 Task: Create a calendar event titled 'meeting with manager' on May 18, 2023, from 10:00am to 11:00am, with a location '2nd floor in IT department' and a 30-minute notification.
Action: Mouse moved to (403, 659)
Screenshot: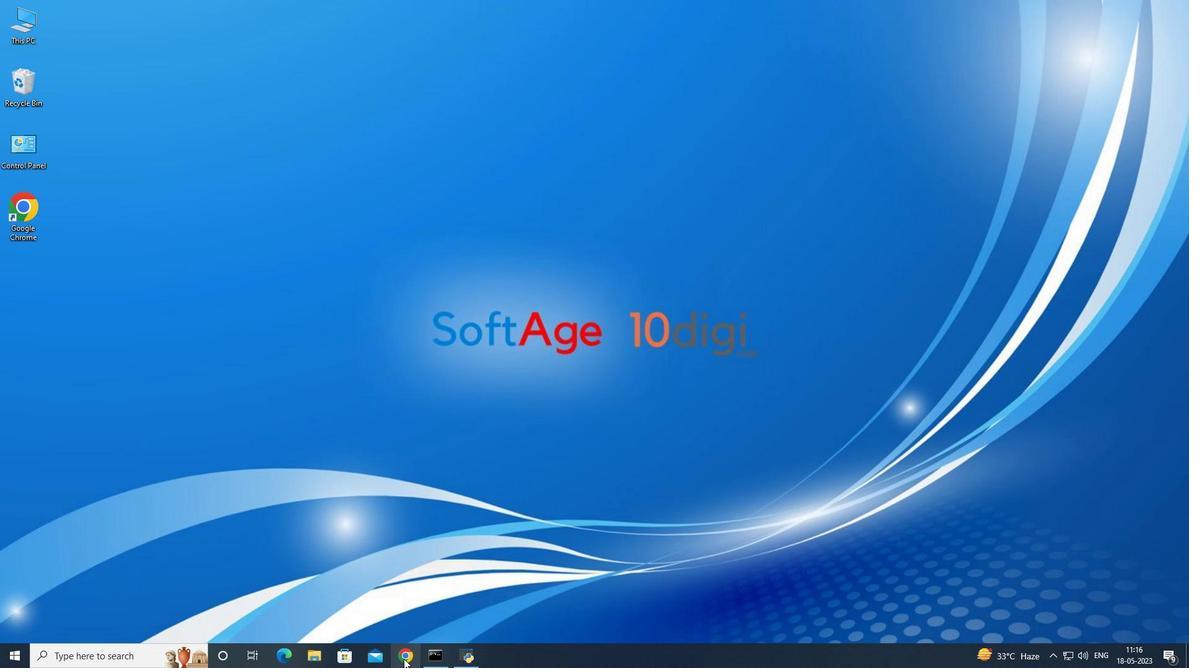 
Action: Mouse pressed left at (403, 659)
Screenshot: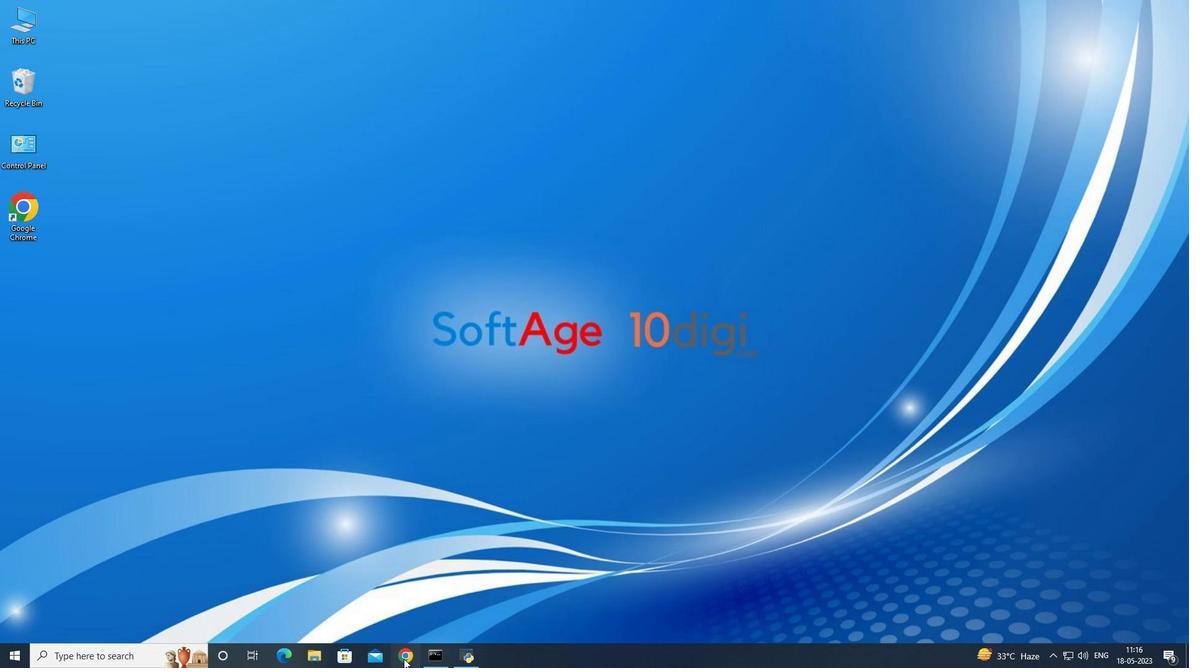 
Action: Mouse moved to (1143, 80)
Screenshot: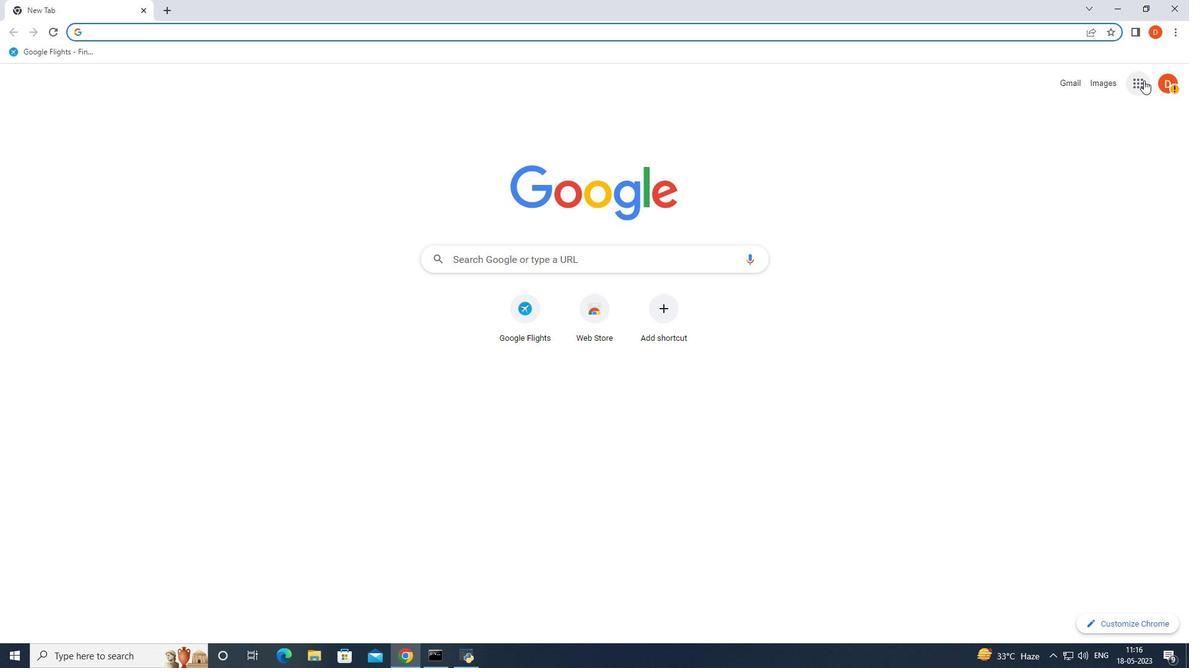 
Action: Mouse pressed left at (1143, 80)
Screenshot: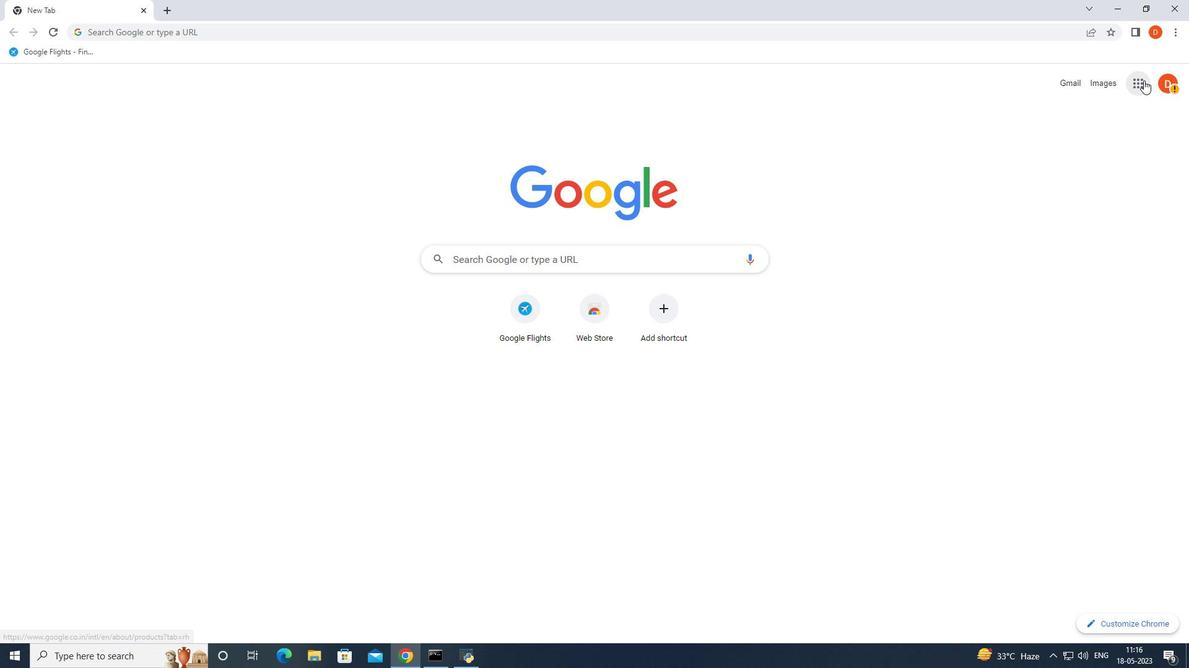 
Action: Mouse moved to (1148, 312)
Screenshot: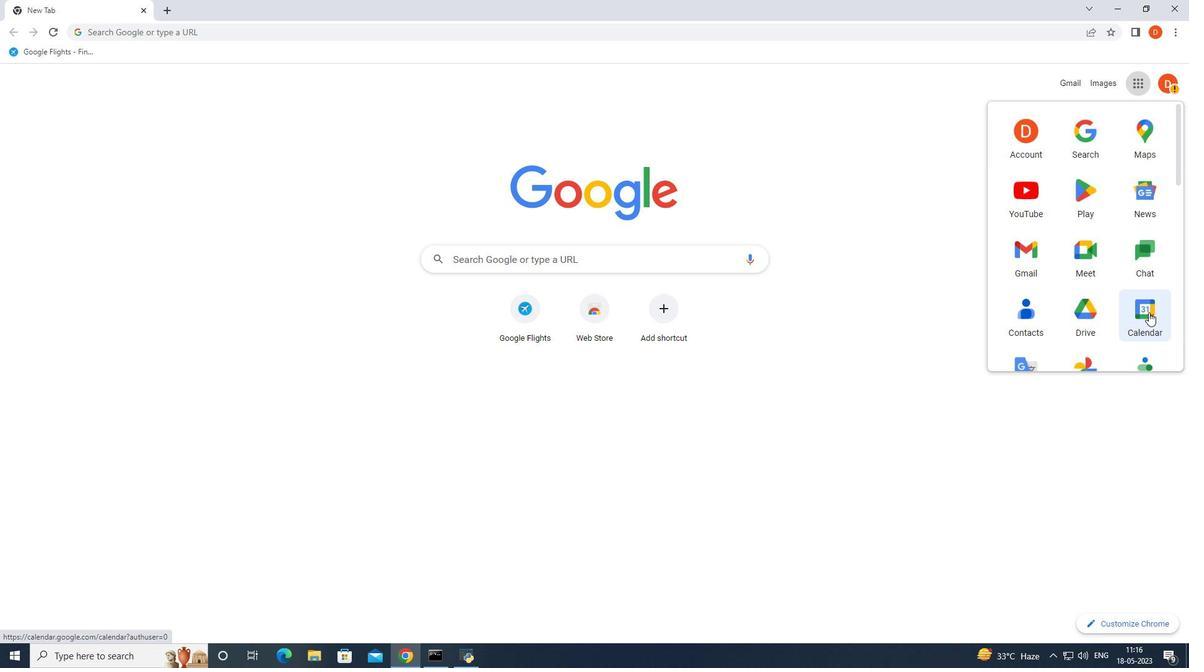 
Action: Mouse pressed left at (1148, 312)
Screenshot: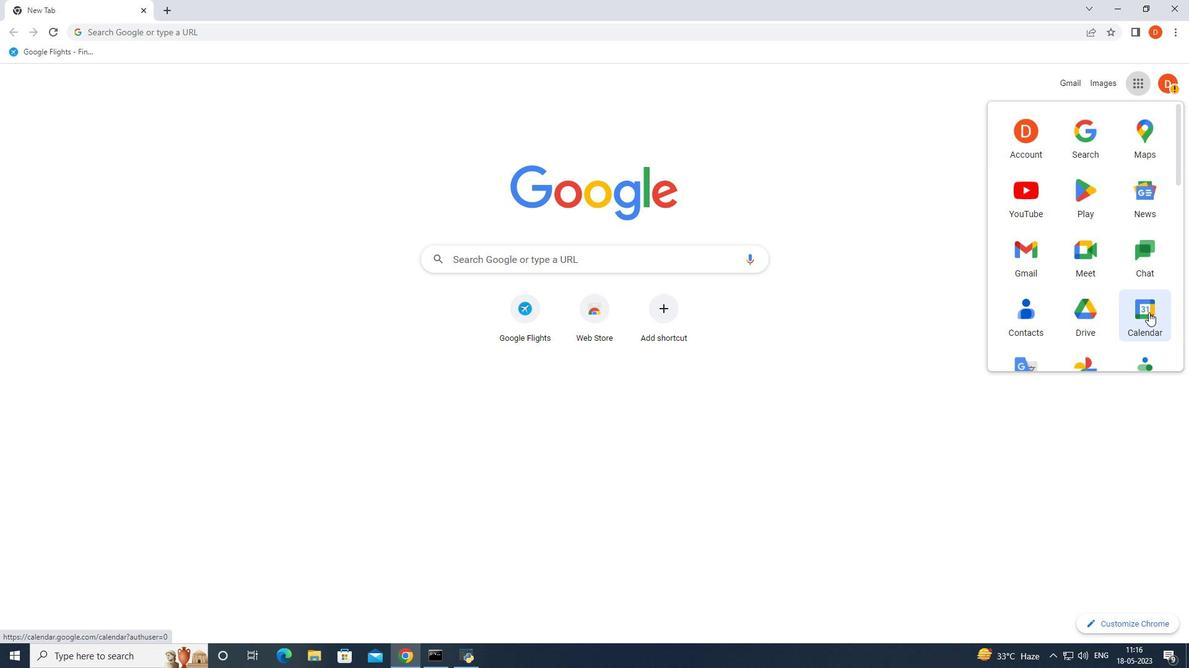 
Action: Mouse moved to (75, 107)
Screenshot: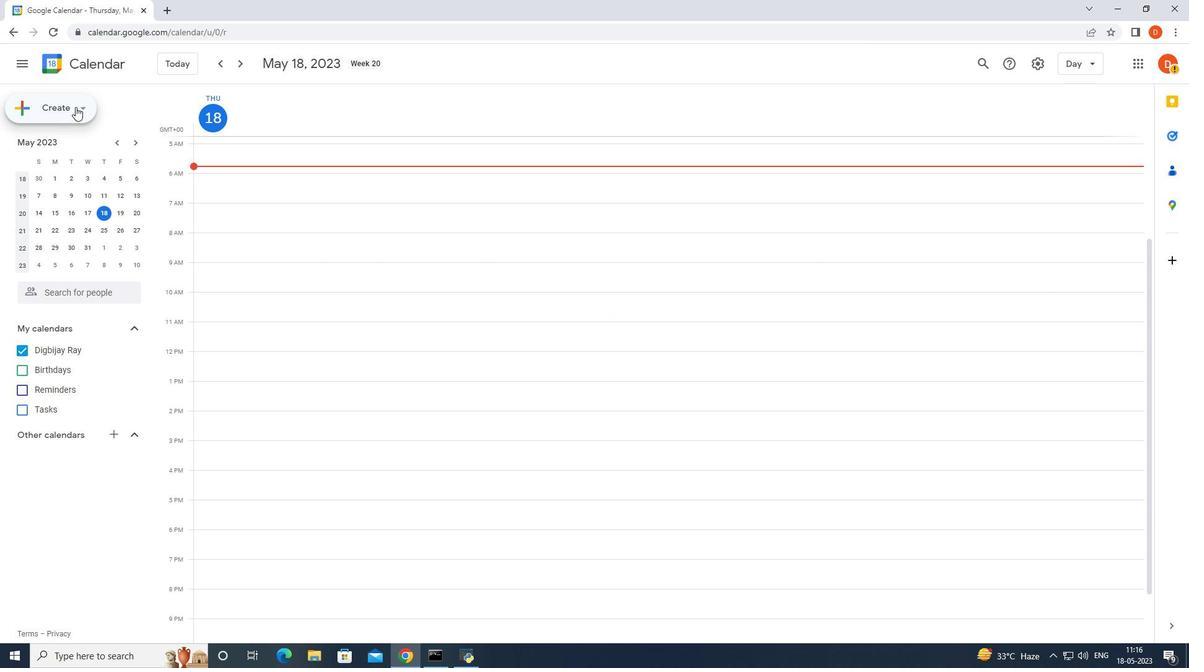 
Action: Mouse pressed left at (75, 107)
Screenshot: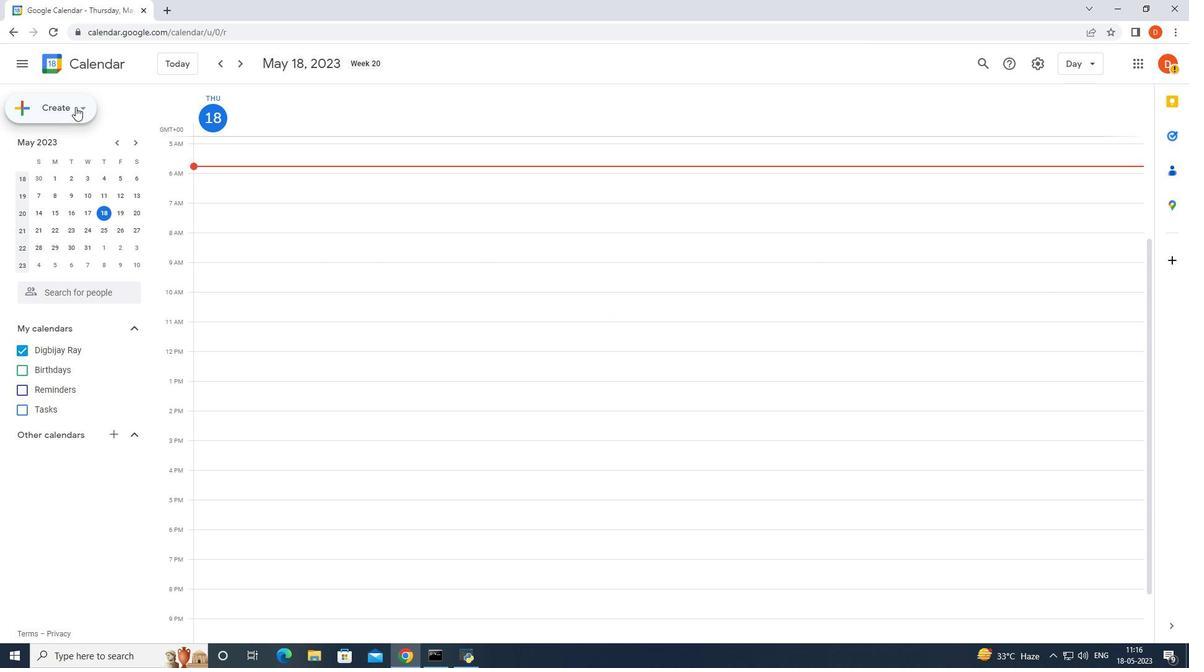 
Action: Mouse moved to (76, 139)
Screenshot: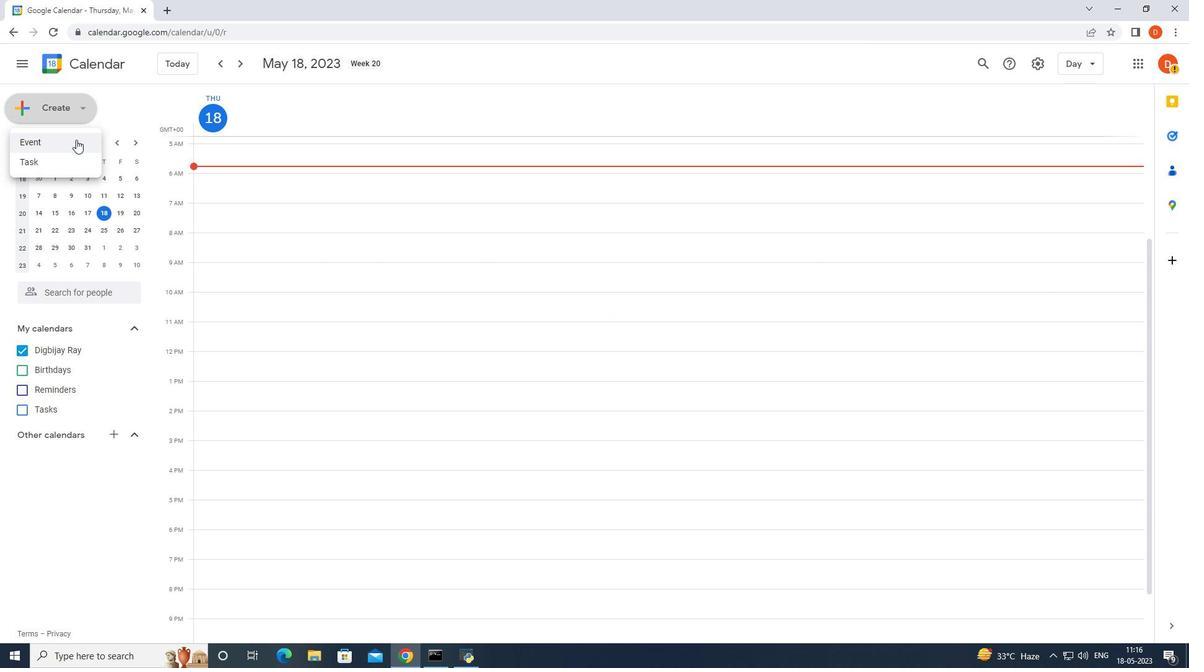 
Action: Mouse pressed left at (76, 139)
Screenshot: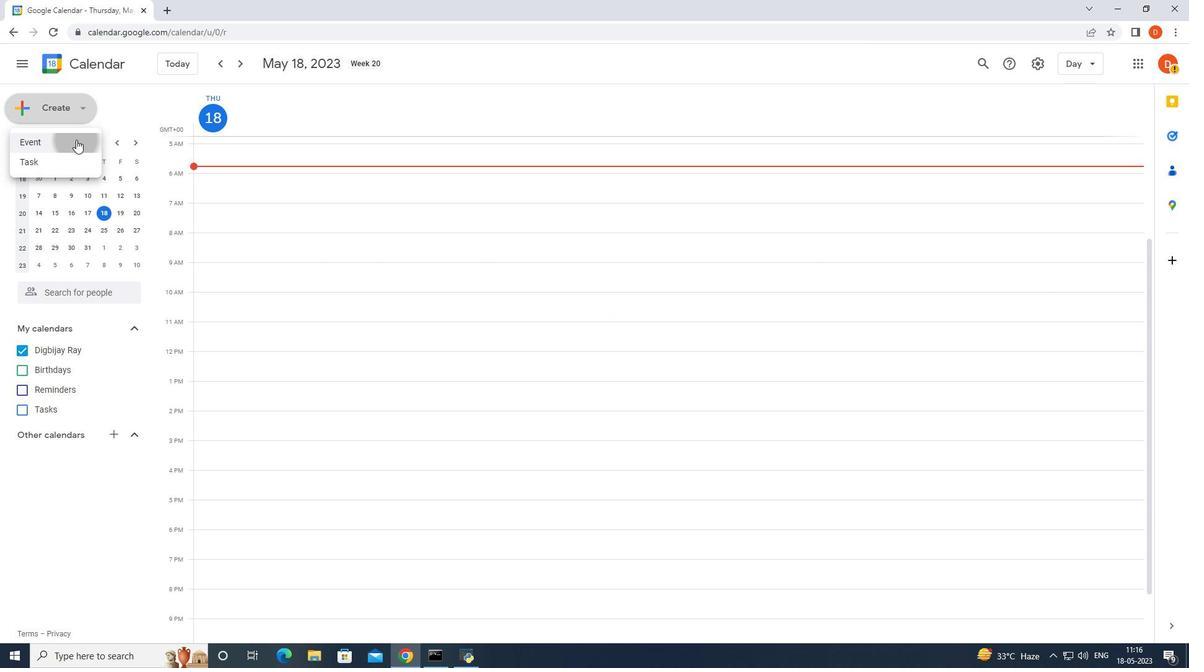 
Action: Mouse moved to (221, 301)
Screenshot: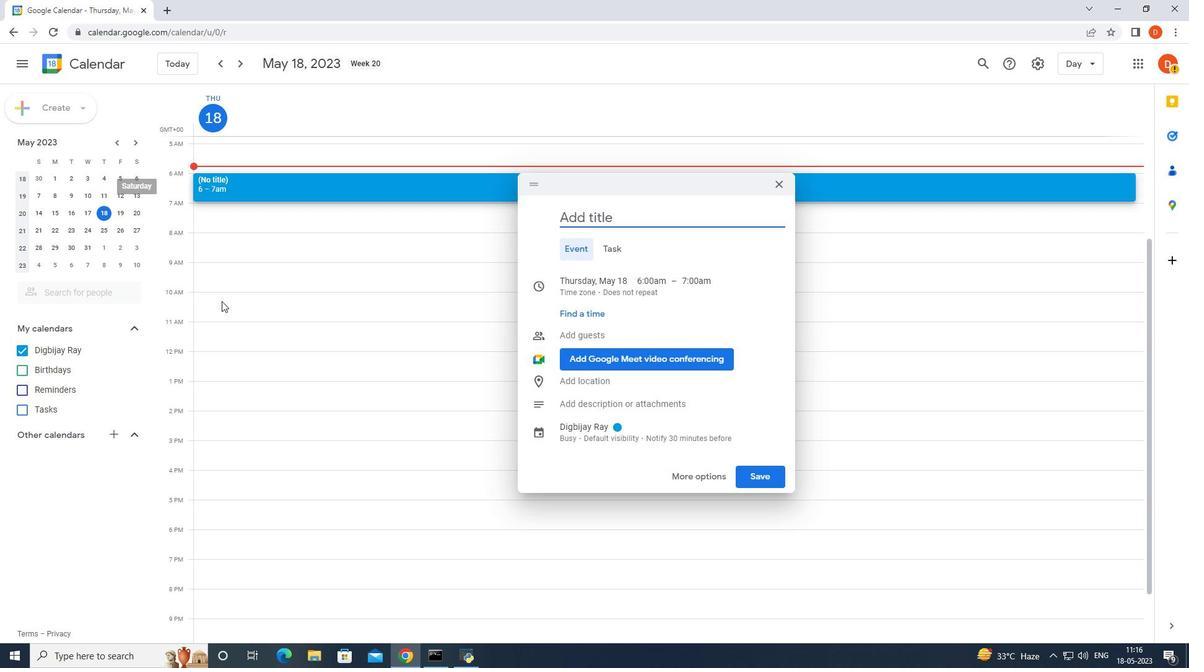 
Action: Mouse pressed left at (221, 301)
Screenshot: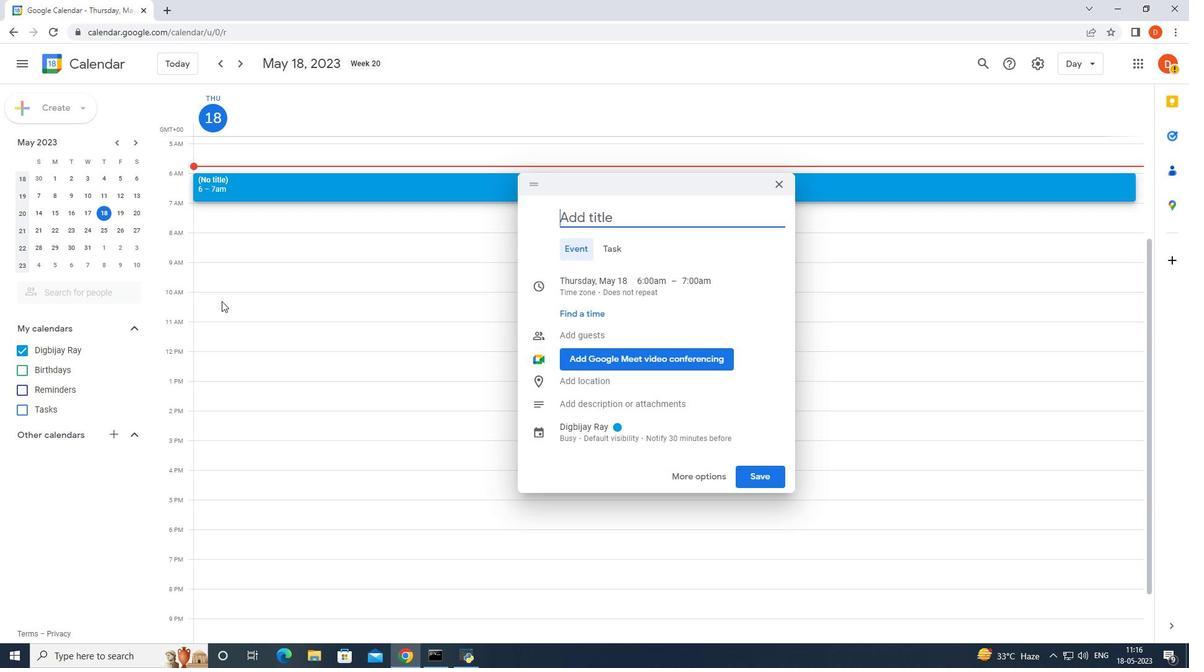 
Action: Mouse moved to (222, 302)
Screenshot: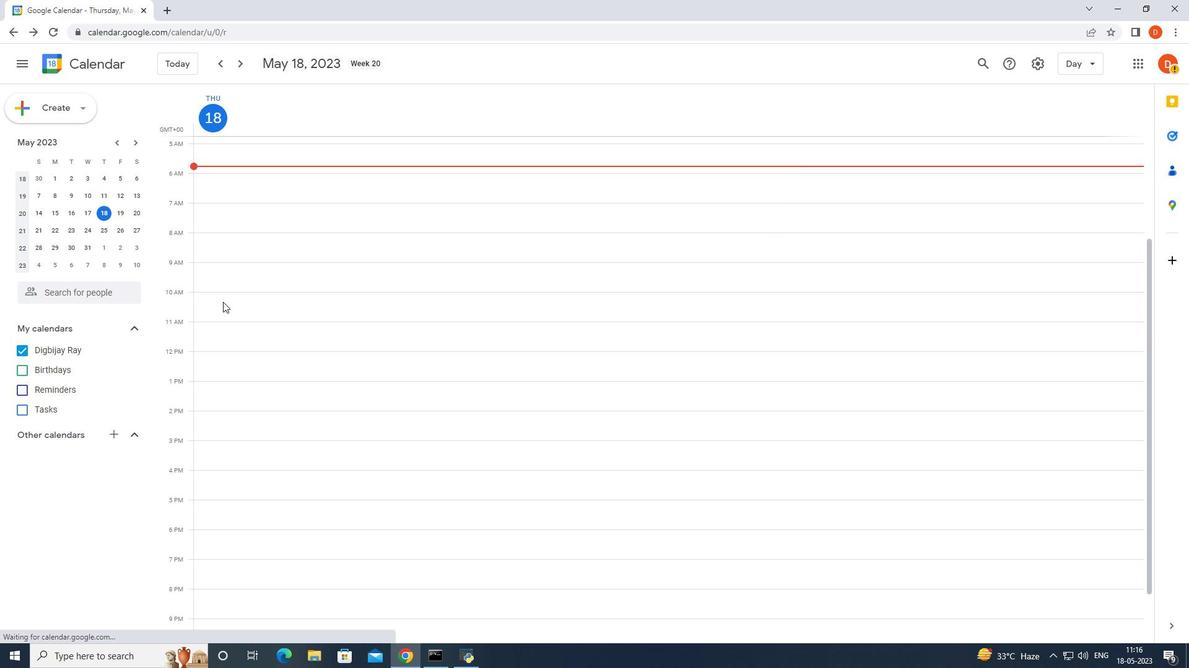 
Action: Mouse pressed left at (222, 302)
Screenshot: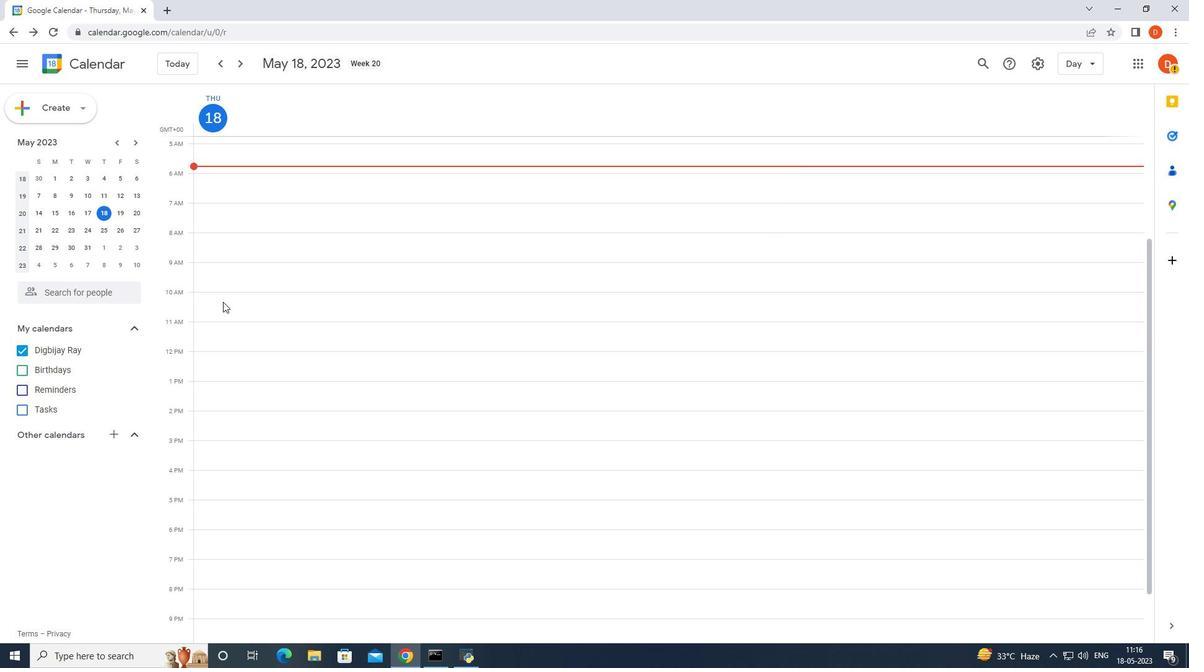 
Action: Mouse moved to (622, 226)
Screenshot: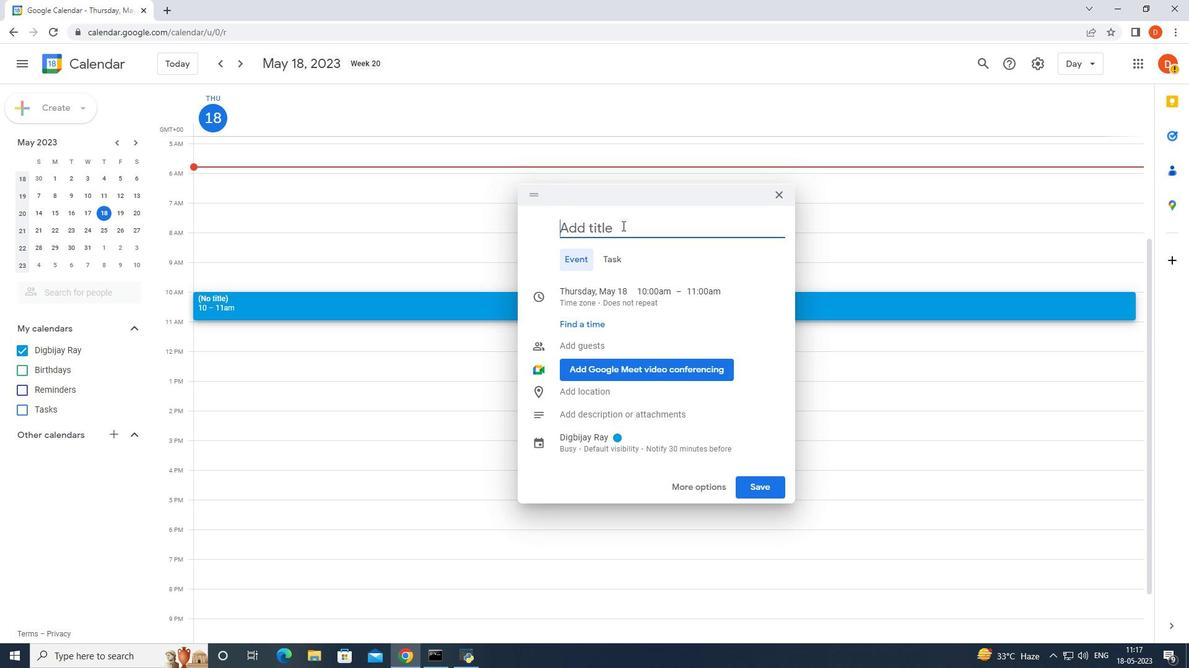 
Action: Mouse pressed left at (622, 226)
Screenshot: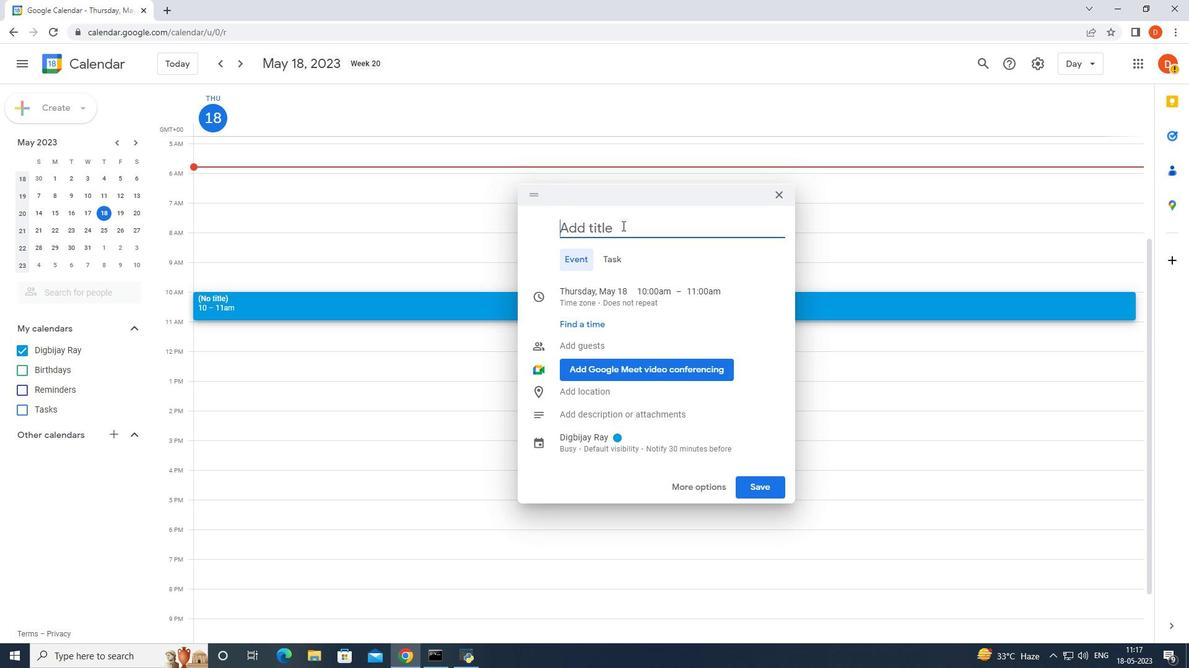 
Action: Key pressed meeting<Key.space>with<Key.space>manager
Screenshot: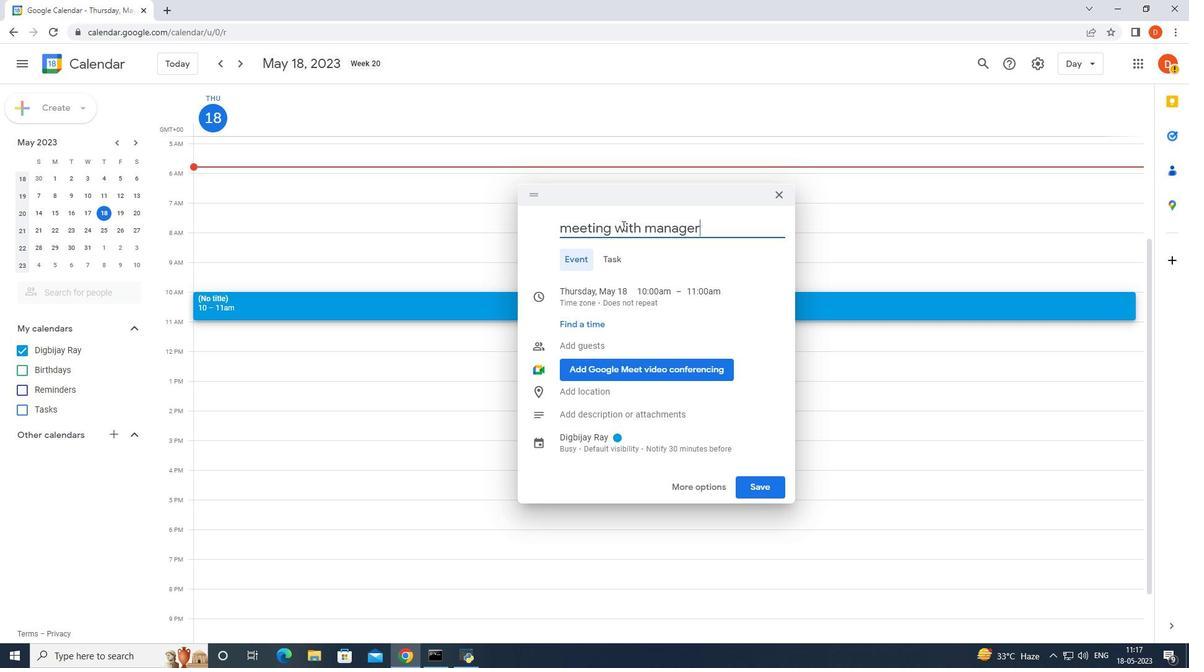 
Action: Mouse moved to (697, 481)
Screenshot: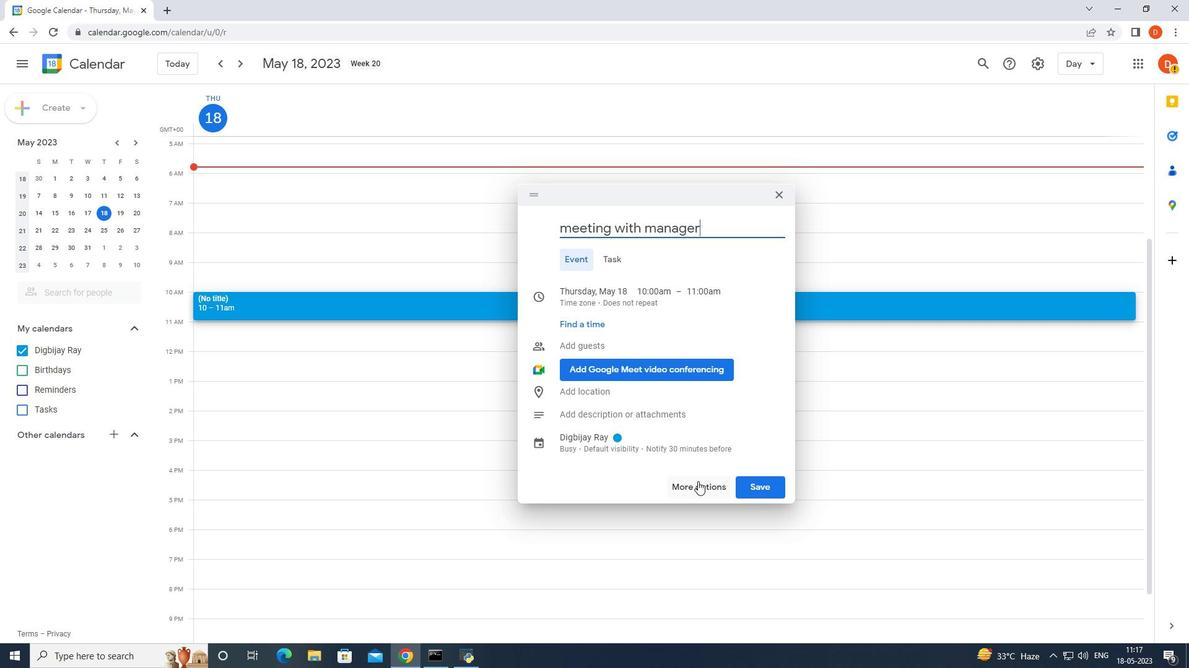 
Action: Mouse pressed left at (697, 481)
Screenshot: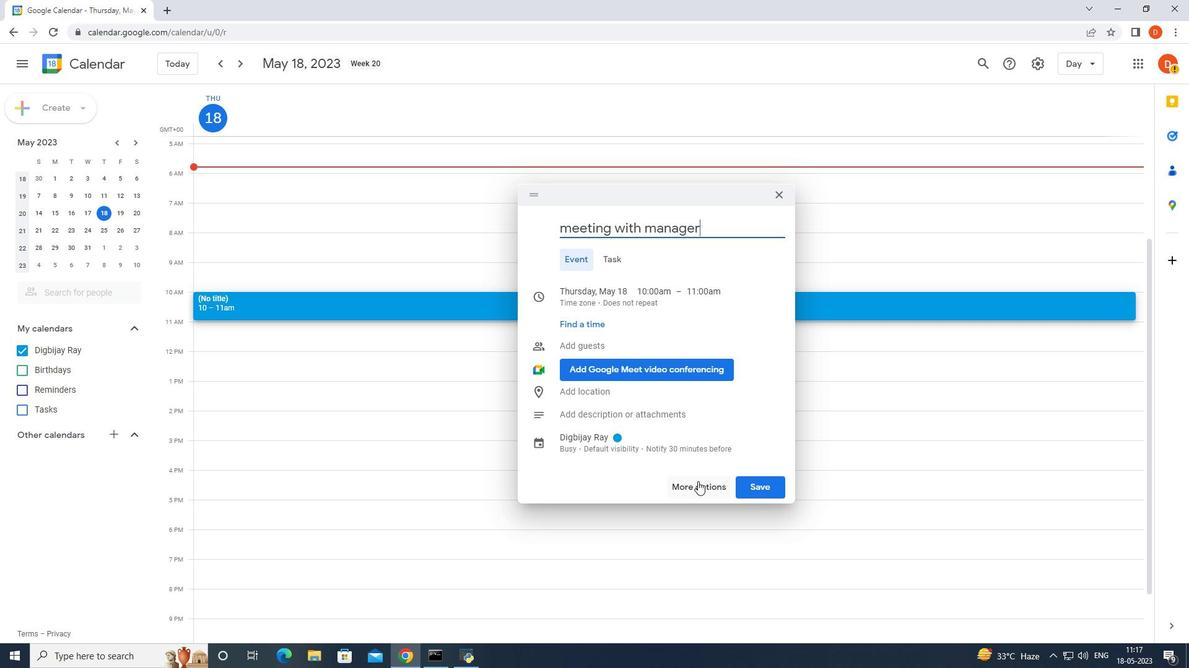 
Action: Mouse moved to (148, 431)
Screenshot: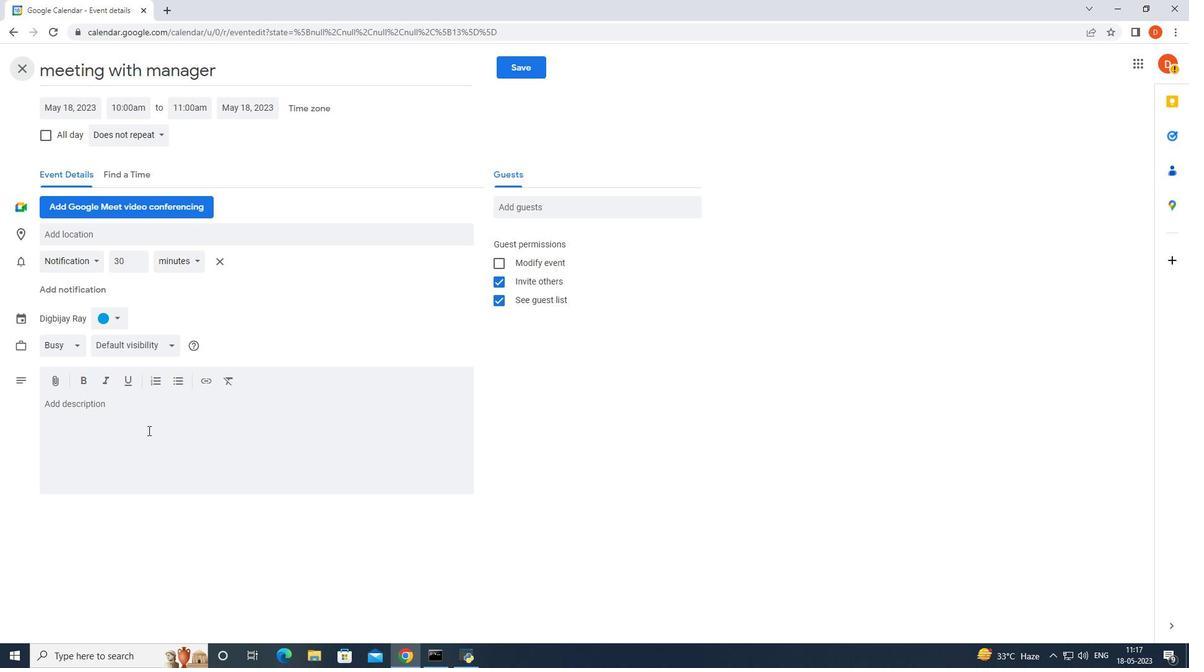 
Action: Mouse pressed left at (148, 431)
Screenshot: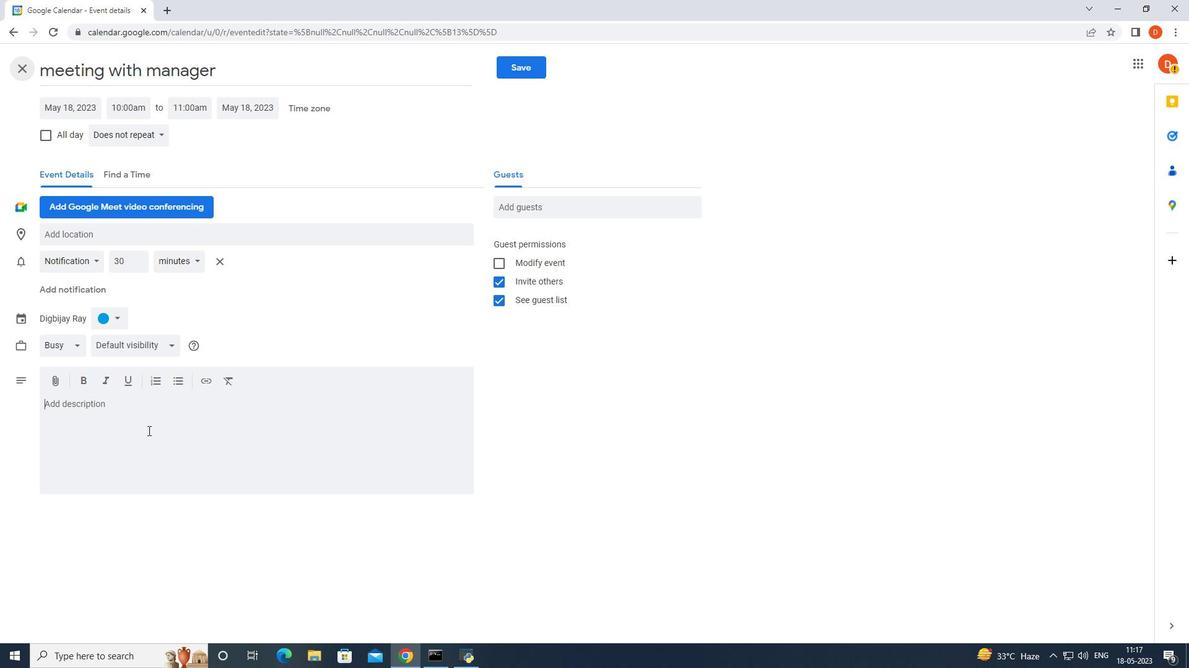 
Action: Mouse moved to (146, 429)
Screenshot: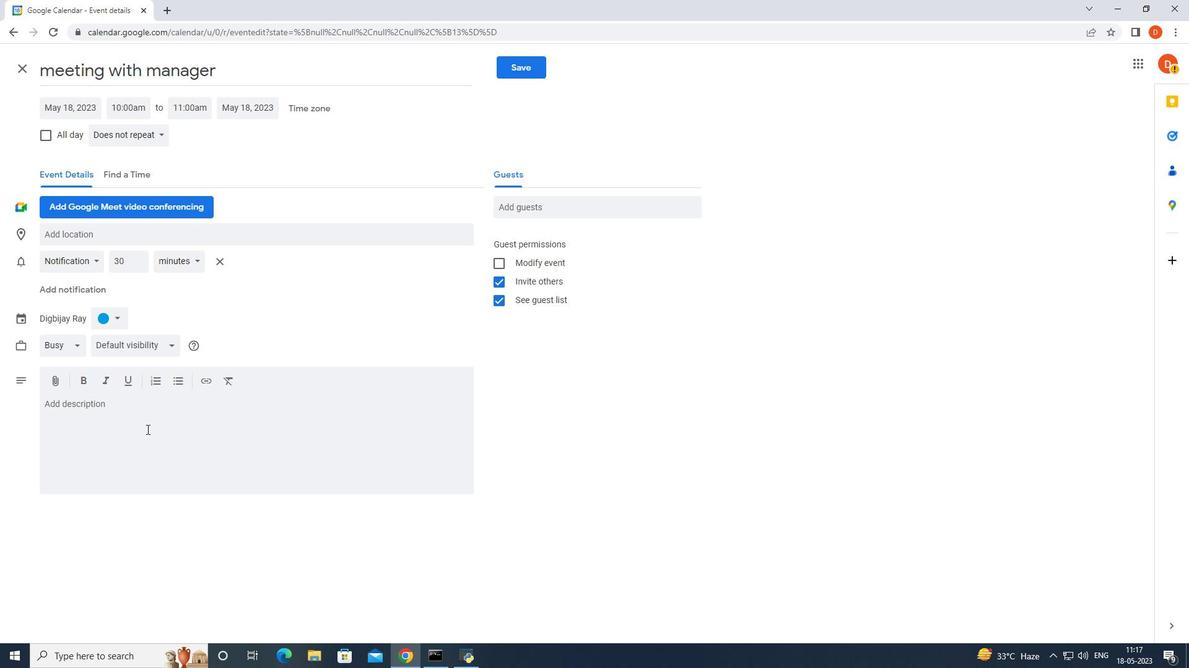 
Action: Key pressed 2nd<Key.space>fllor<Key.space><Key.backspace><Key.space><Key.left><Key.left><Key.left><Key.left><Key.backspace><Key.right><Key.right>o<Key.right><Key.space>in<Key.space>it<Key.space>depart<Key.space>ment<Key.backspace><Key.backspace><Key.backspace><Key.backspace><Key.backspace>ment
Screenshot: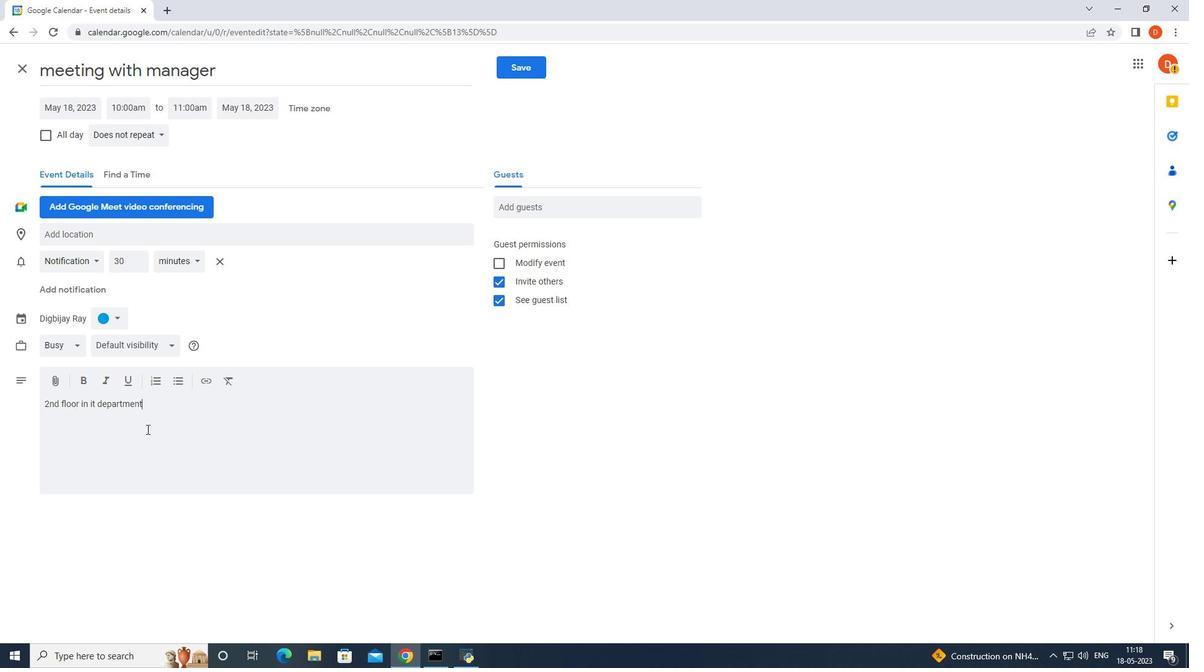 
Action: Mouse moved to (531, 68)
Screenshot: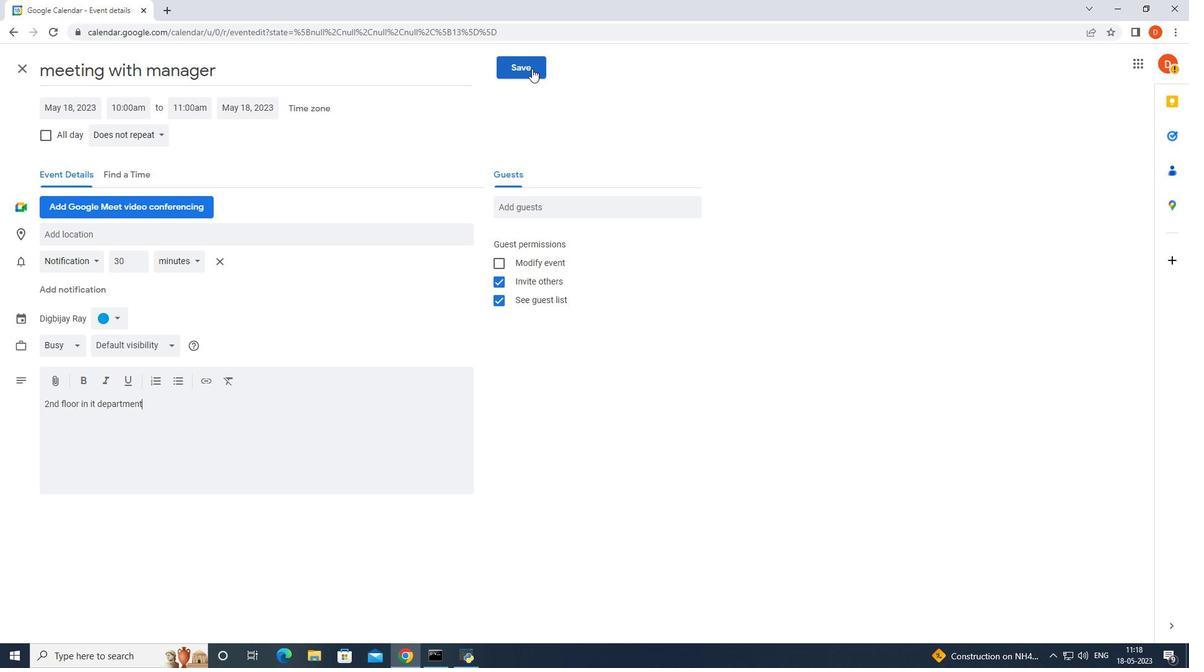 
Action: Mouse pressed left at (531, 68)
Screenshot: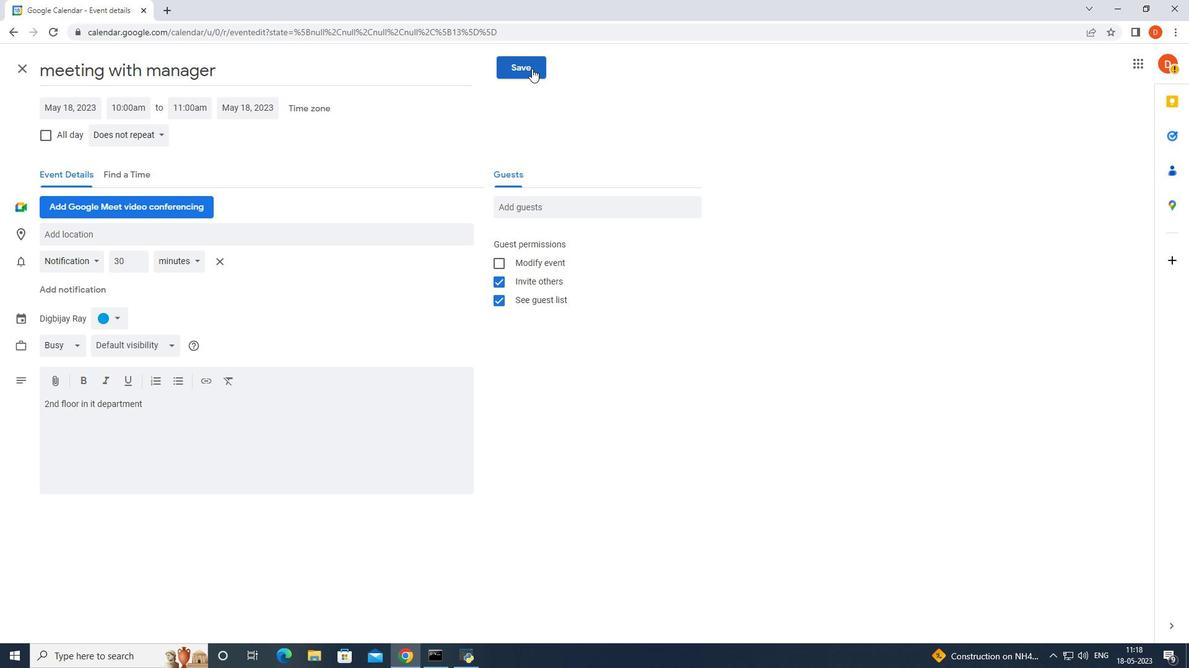 
Action: Mouse moved to (525, 96)
Screenshot: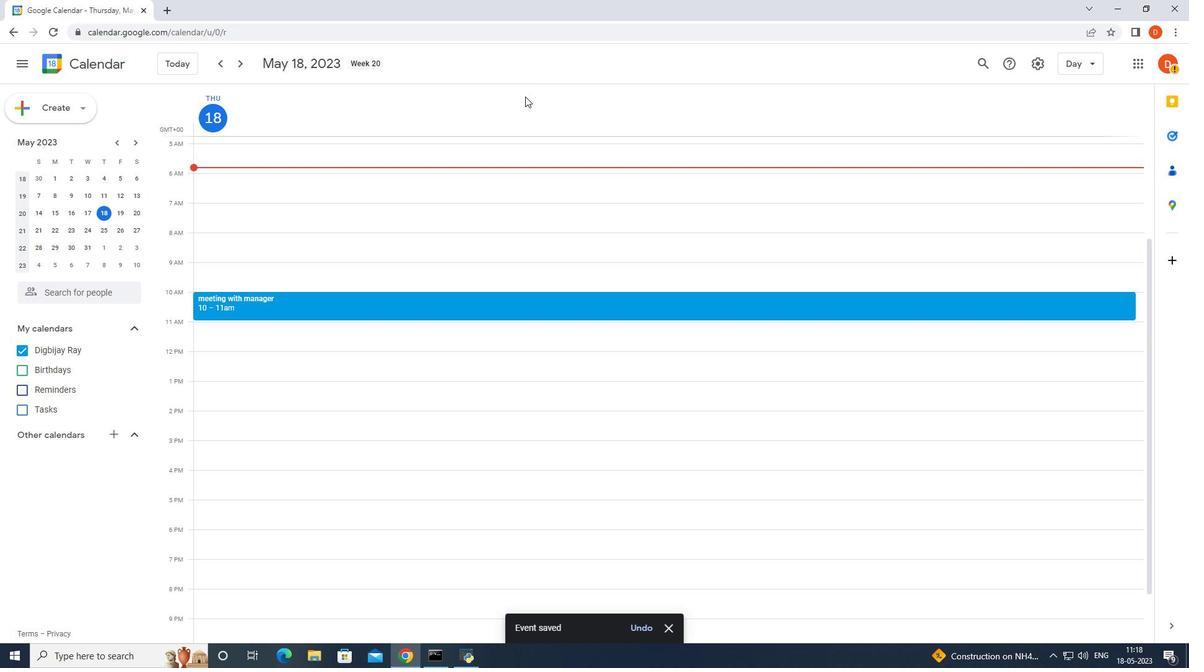 
